 Task: Add the task  Develop a new online tool for employee onboarding to the section Design Review Sprint in the project AppWave and add a Due Date to the respective task as 2023/10/27
Action: Mouse moved to (37, 301)
Screenshot: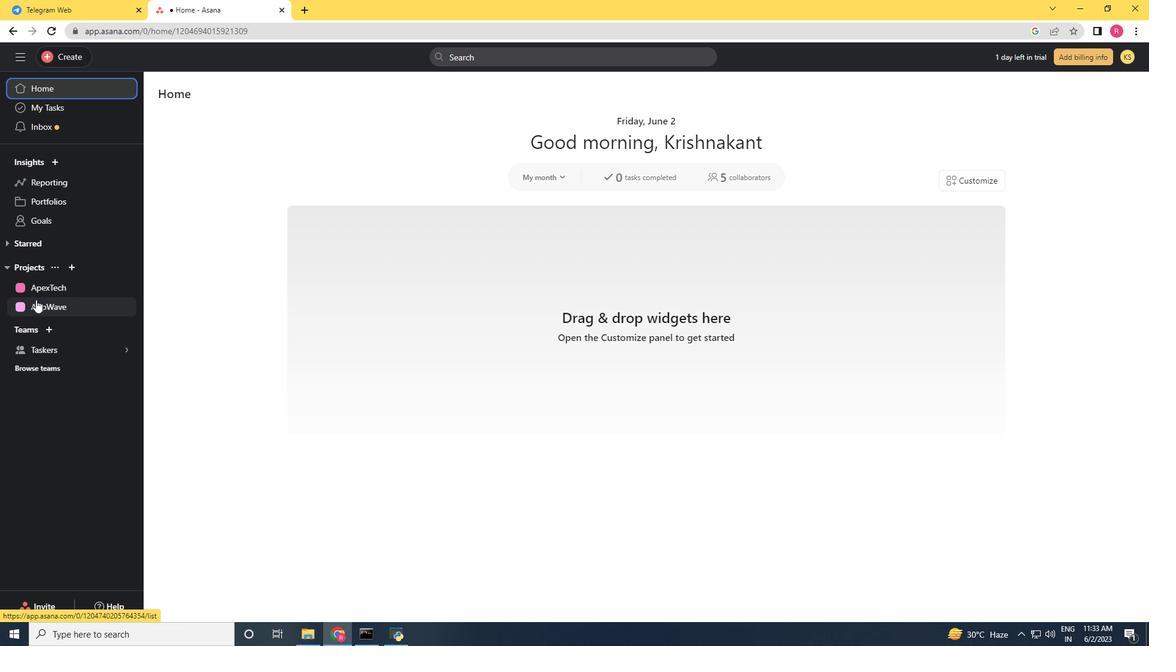 
Action: Mouse pressed left at (37, 301)
Screenshot: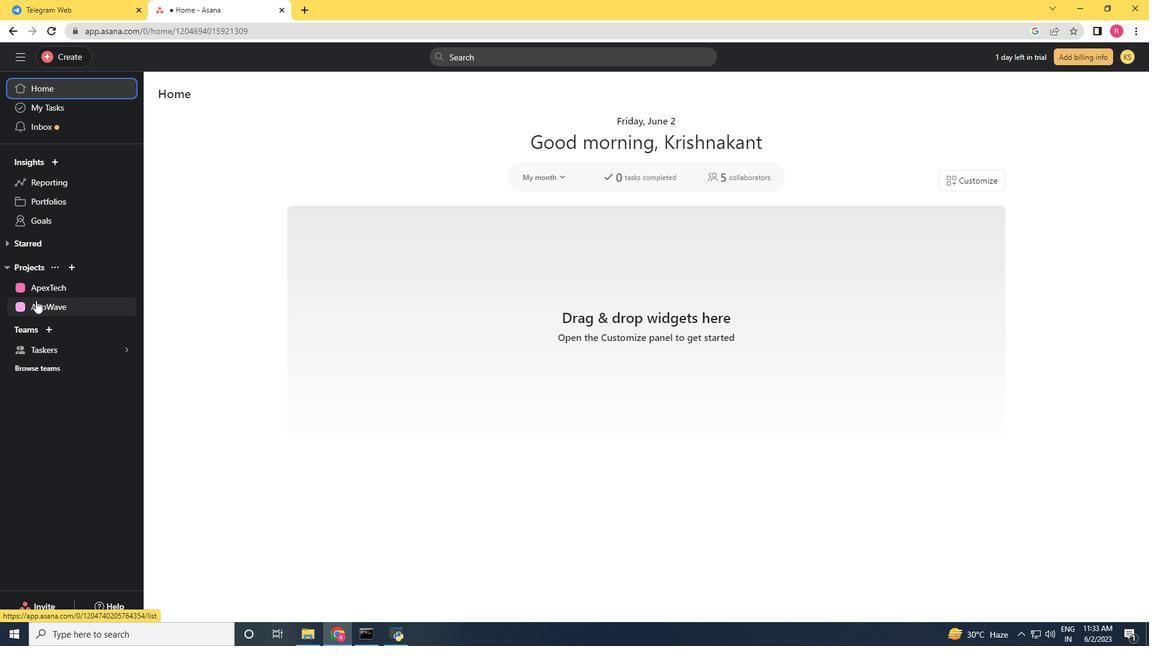 
Action: Mouse moved to (41, 304)
Screenshot: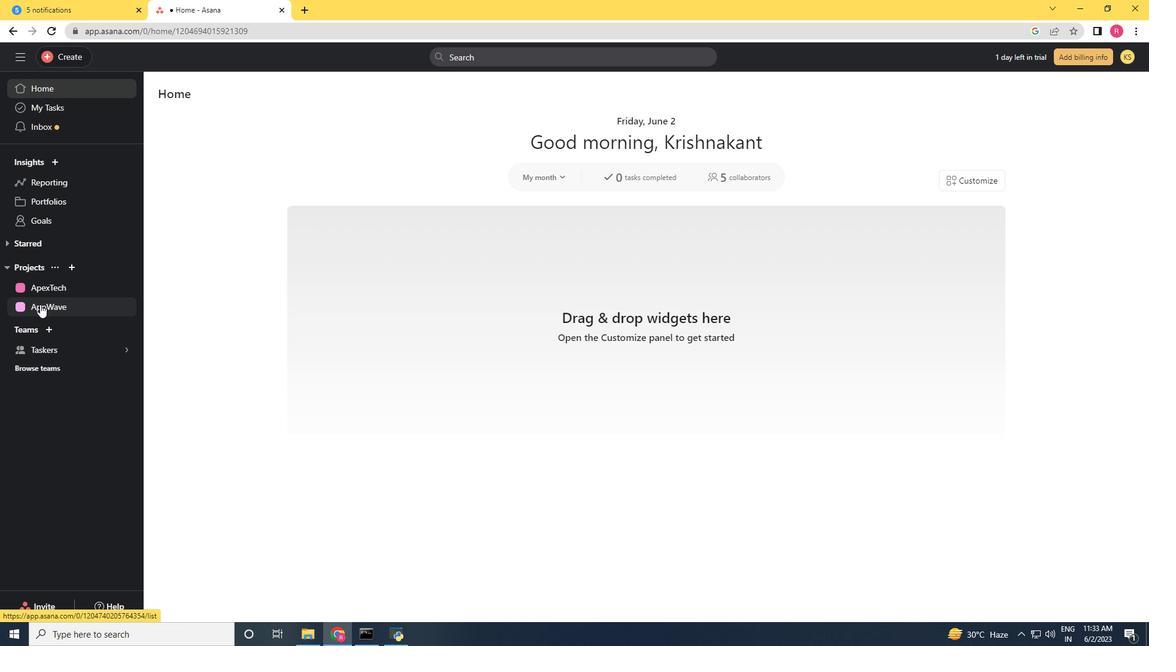 
Action: Mouse pressed left at (41, 304)
Screenshot: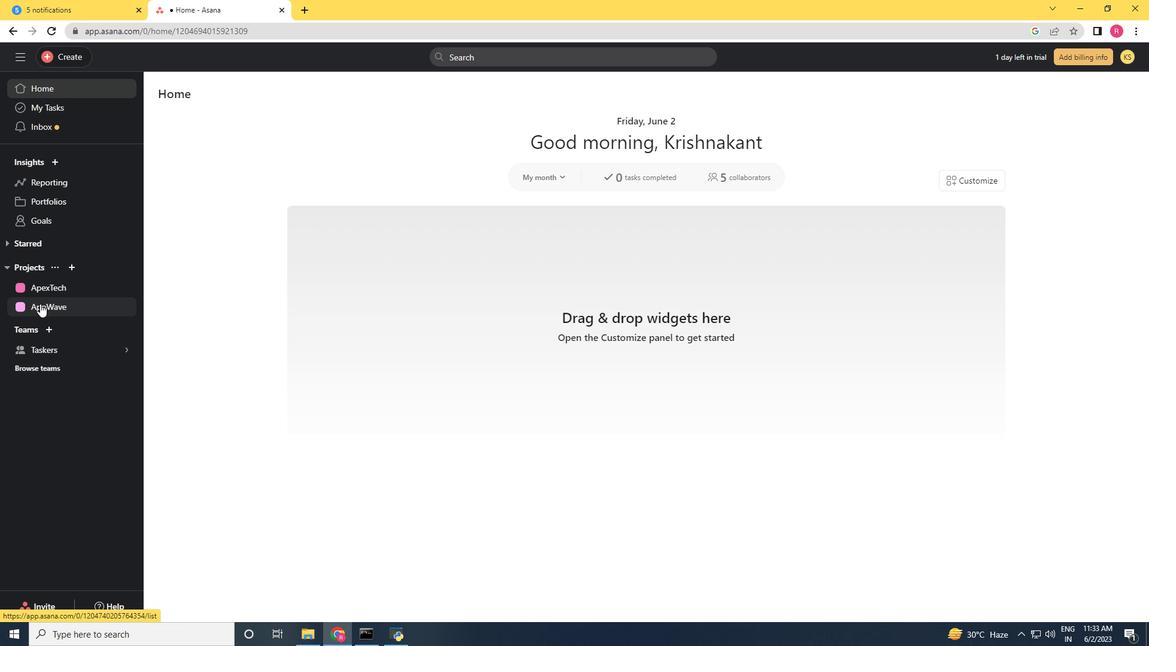 
Action: Mouse moved to (776, 268)
Screenshot: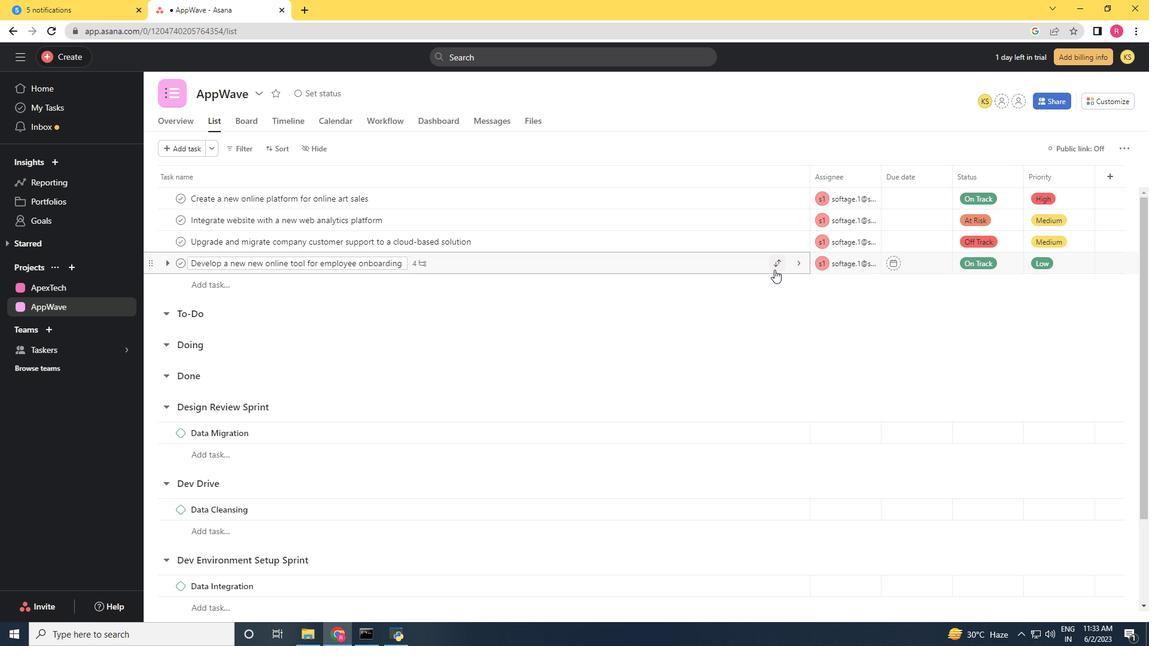 
Action: Mouse pressed left at (776, 268)
Screenshot: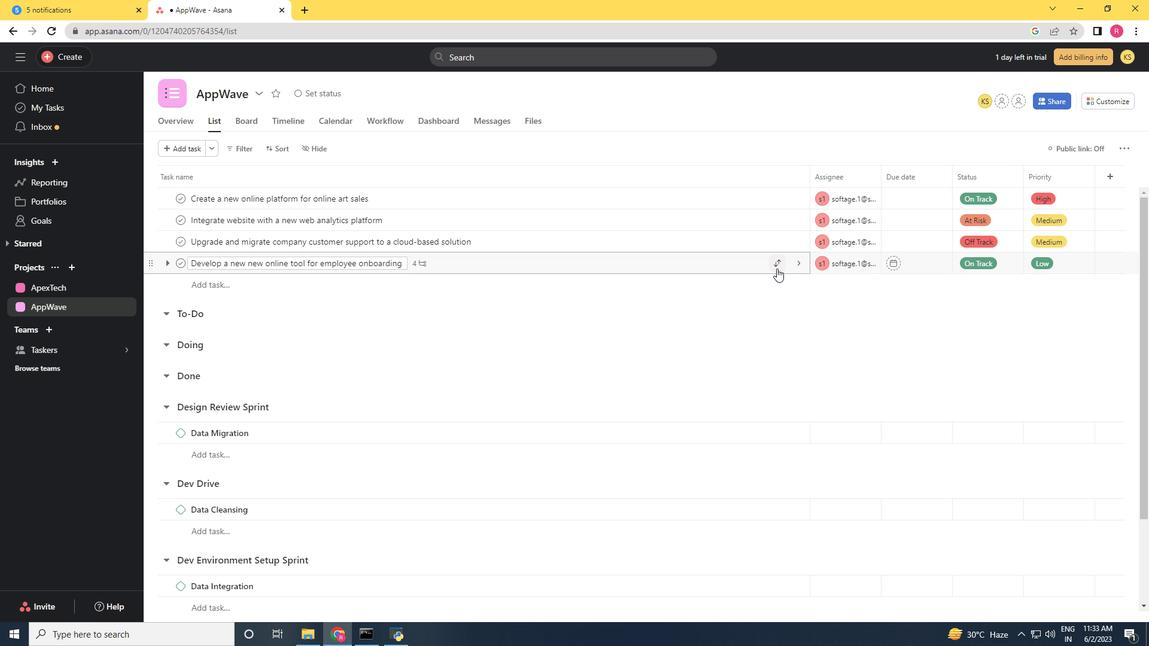 
Action: Mouse moved to (735, 393)
Screenshot: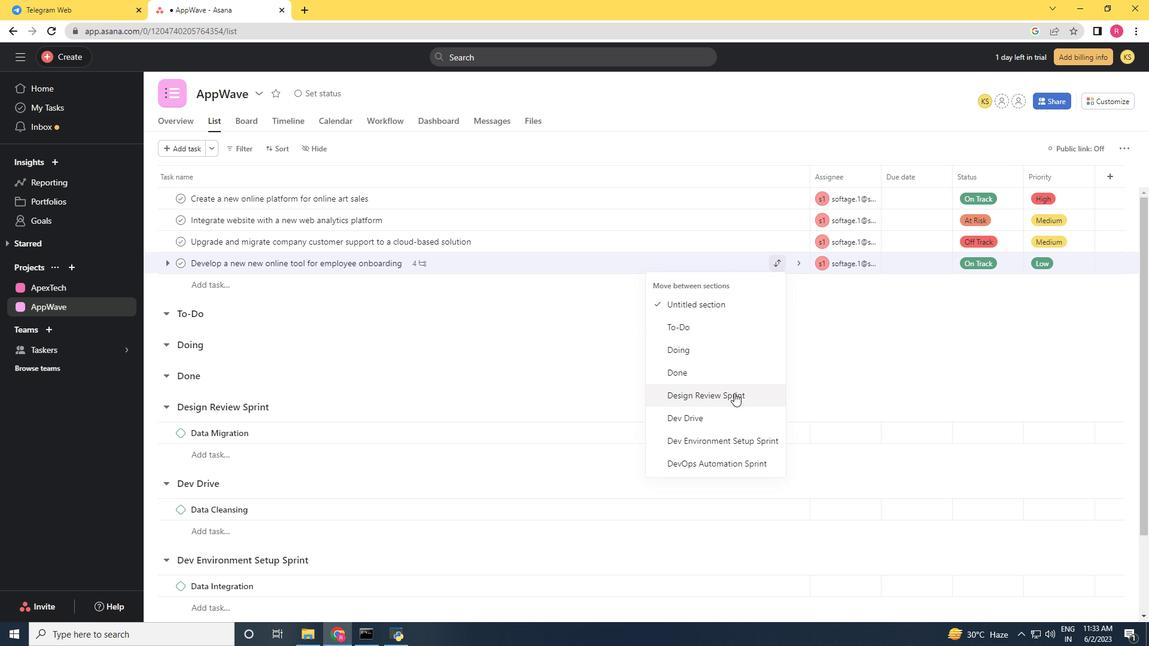 
Action: Mouse pressed left at (735, 393)
Screenshot: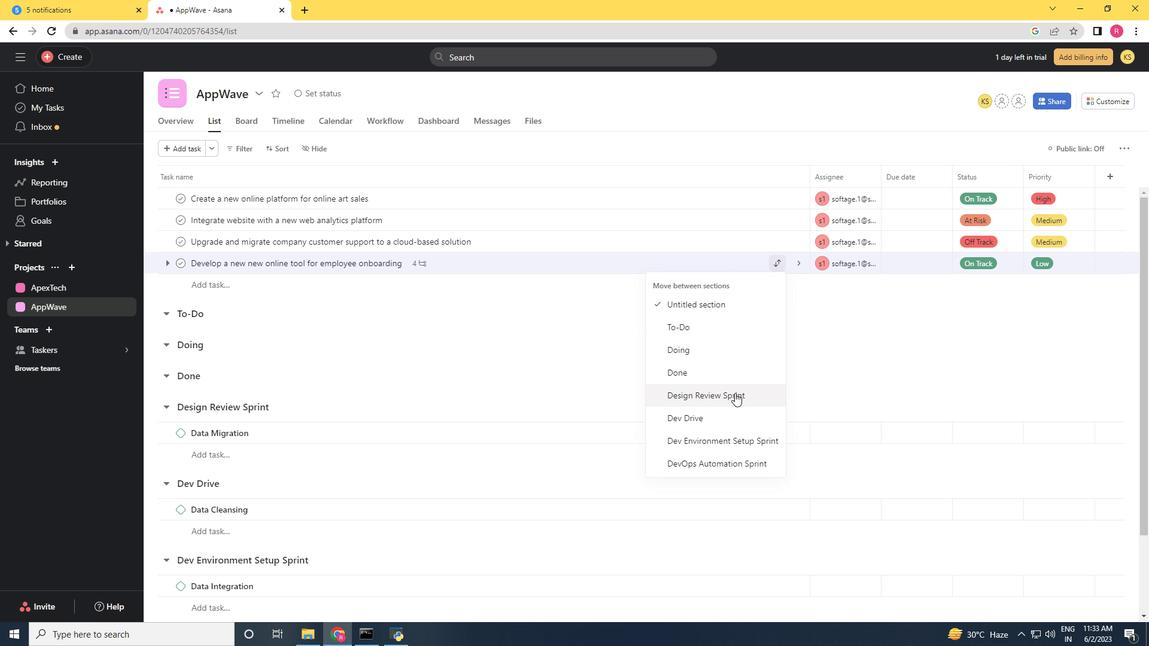 
Action: Mouse moved to (635, 421)
Screenshot: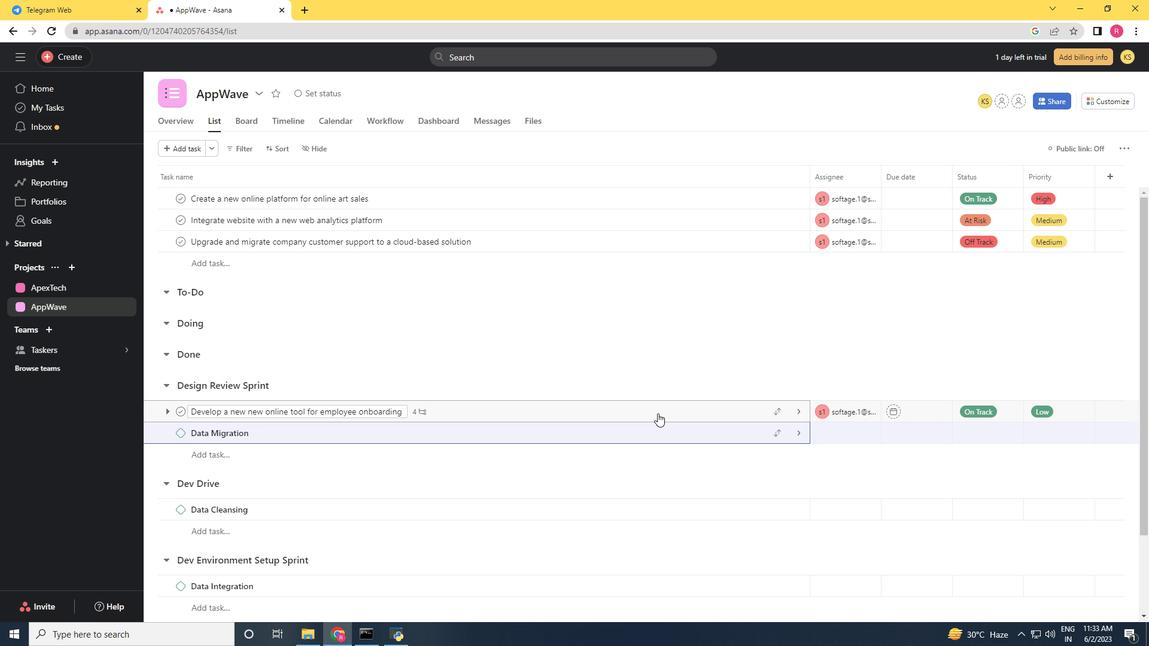 
Action: Mouse pressed left at (635, 421)
Screenshot: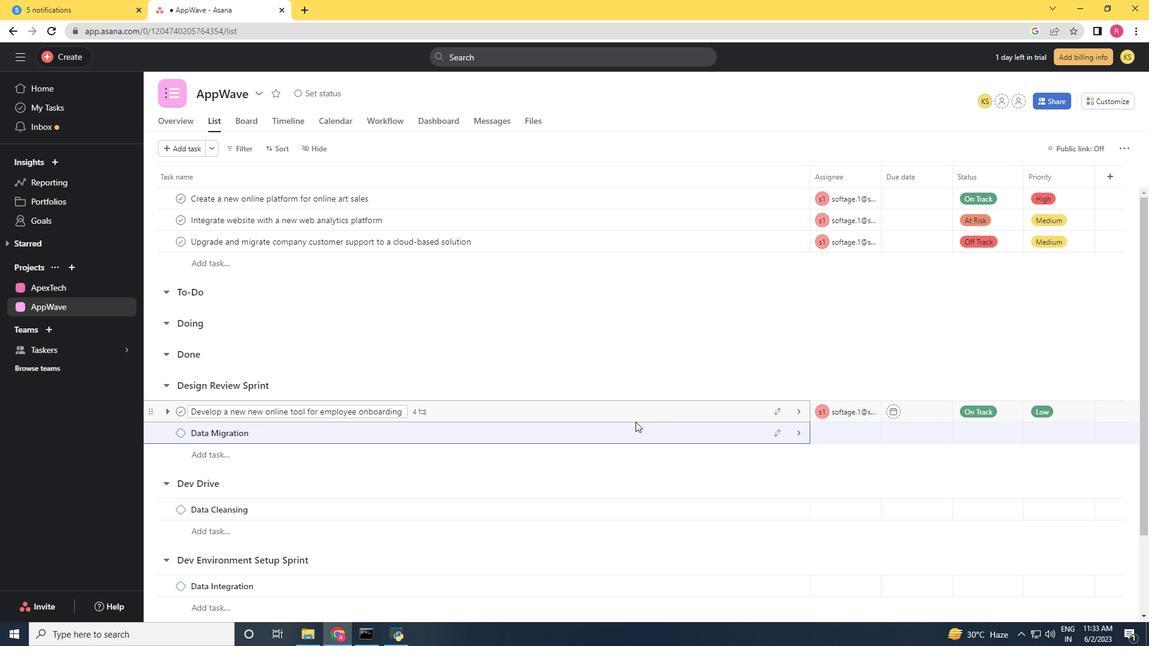 
Action: Mouse moved to (594, 402)
Screenshot: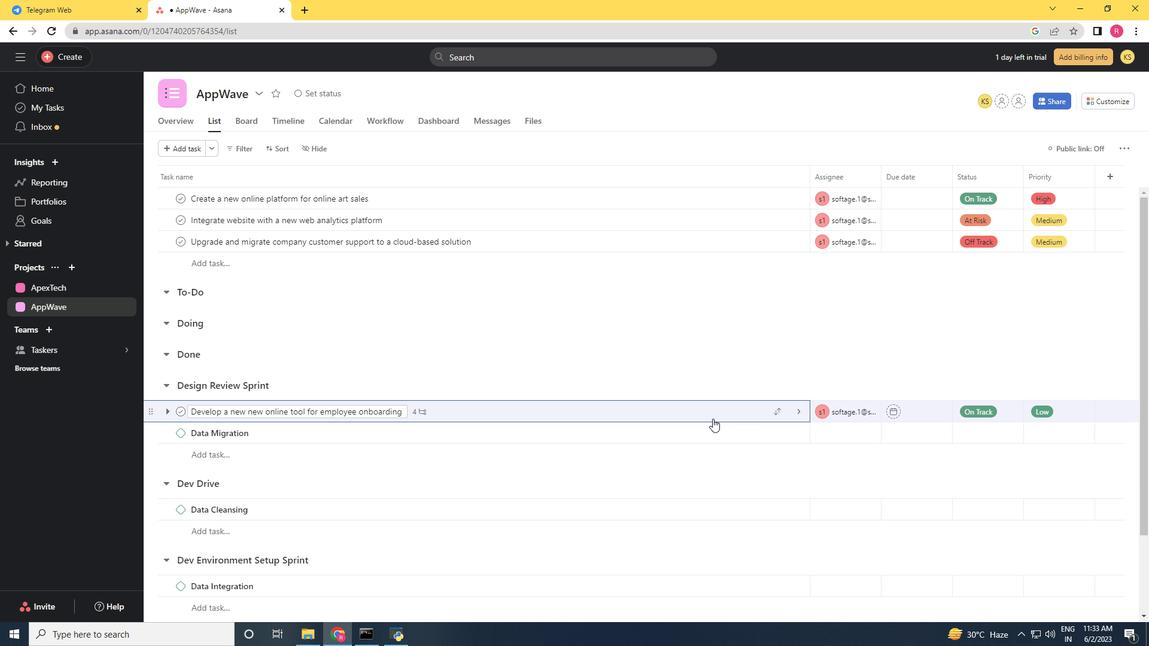 
Action: Mouse pressed left at (594, 402)
Screenshot: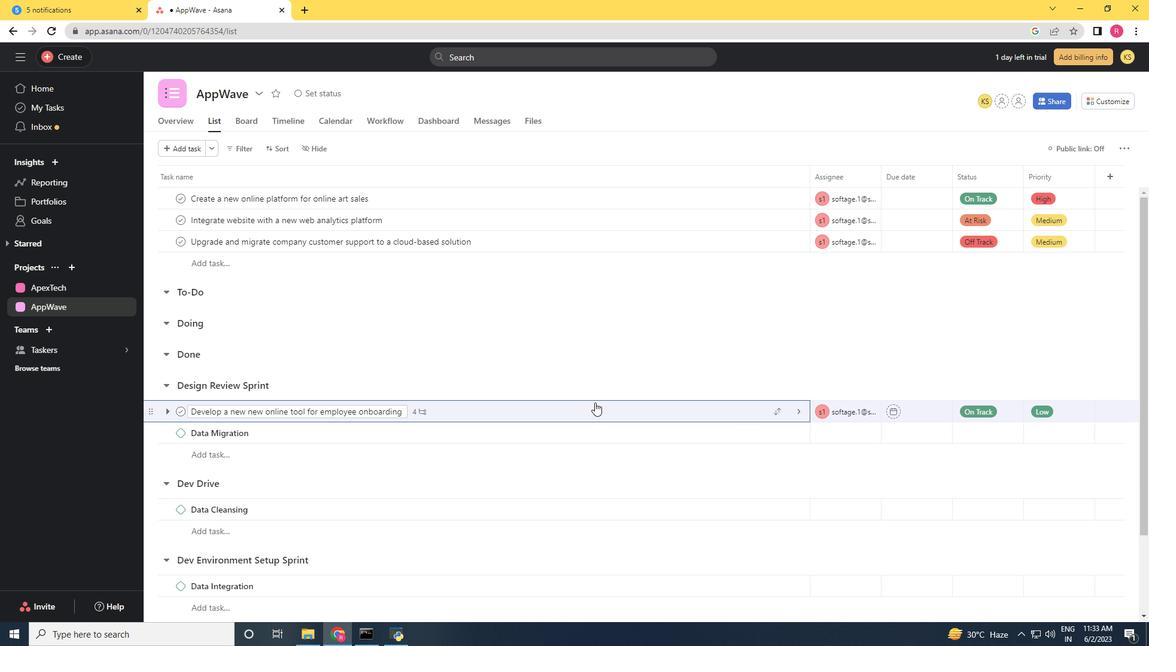 
Action: Mouse moved to (891, 260)
Screenshot: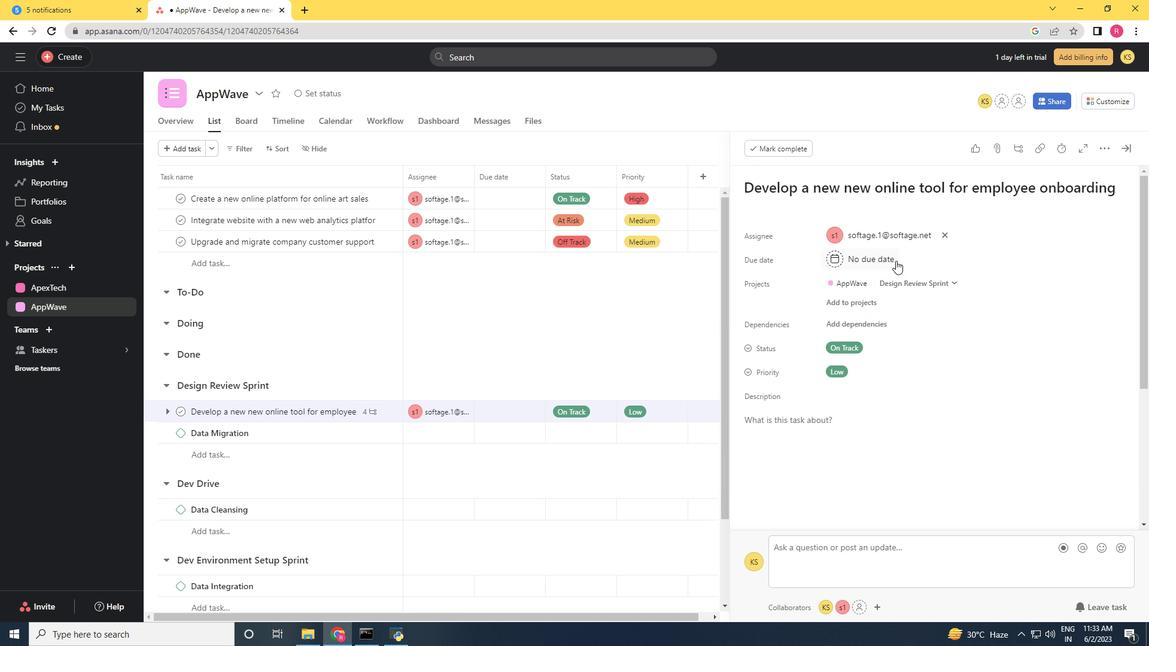 
Action: Mouse pressed left at (891, 260)
Screenshot: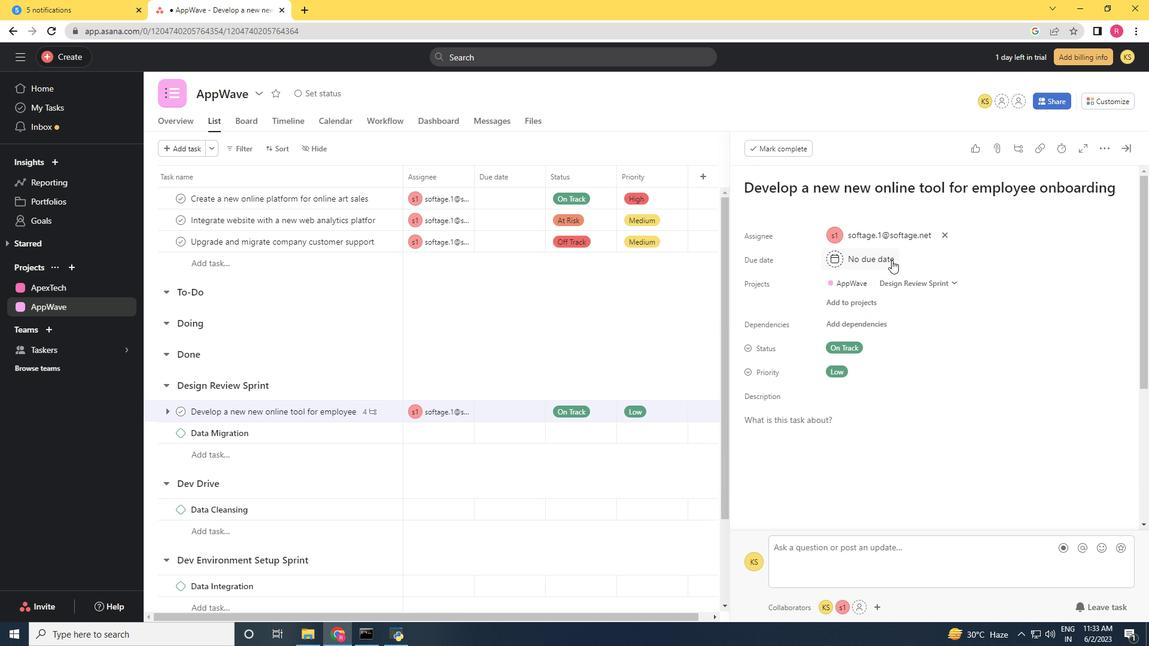 
Action: Mouse moved to (972, 320)
Screenshot: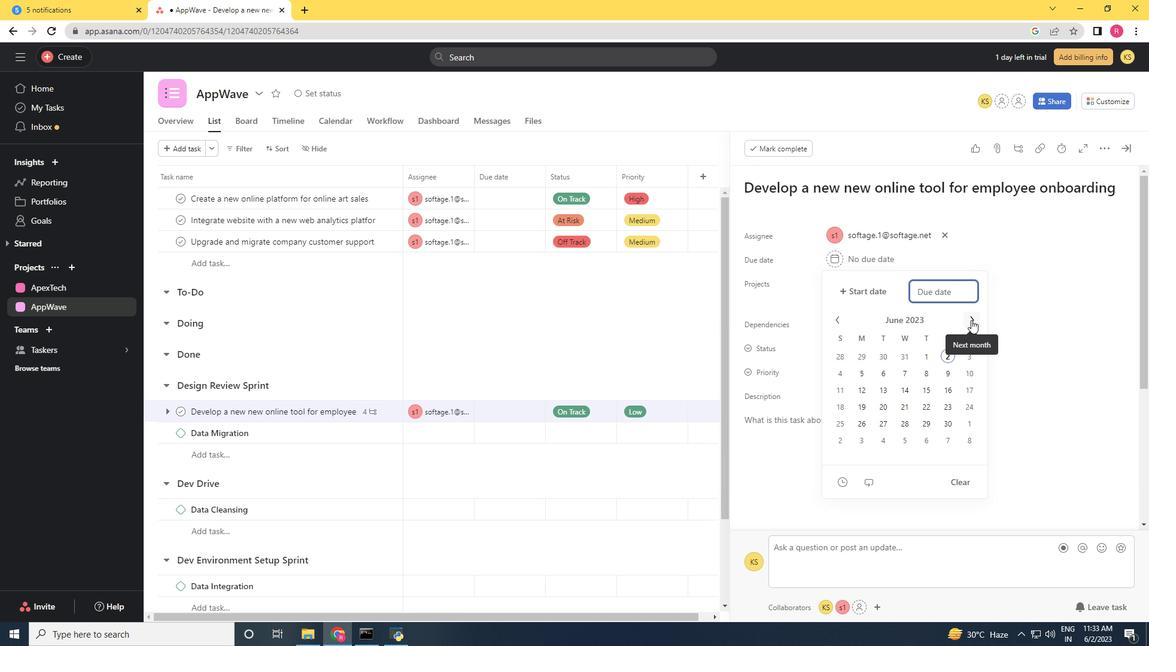 
Action: Mouse pressed left at (972, 320)
Screenshot: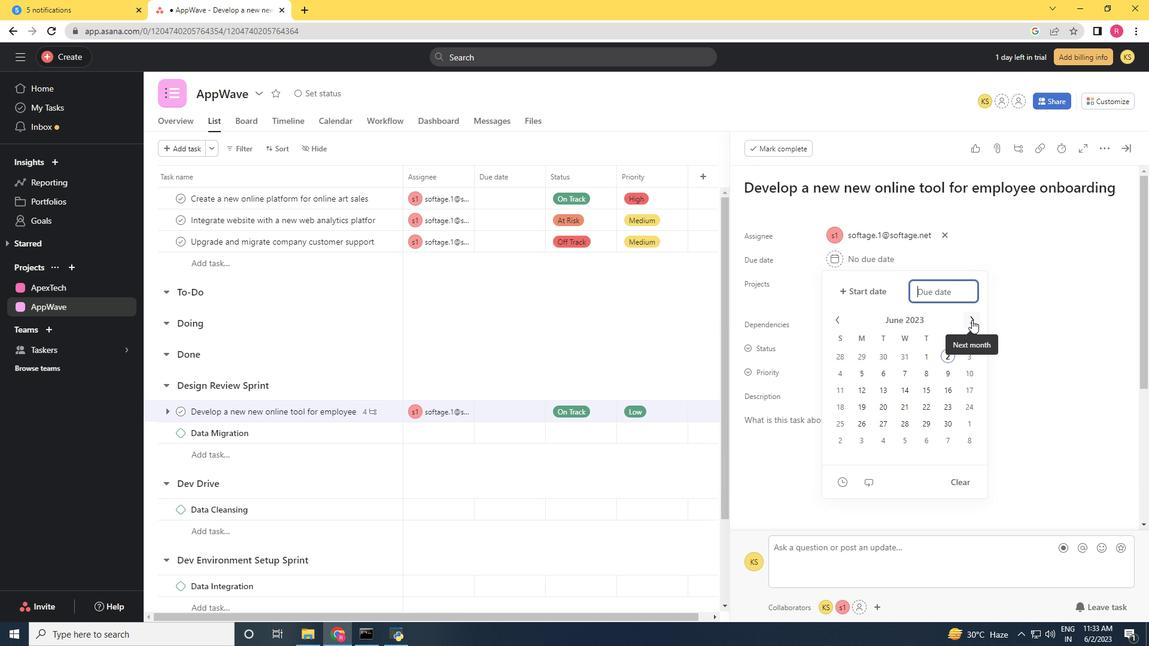 
Action: Mouse pressed left at (972, 320)
Screenshot: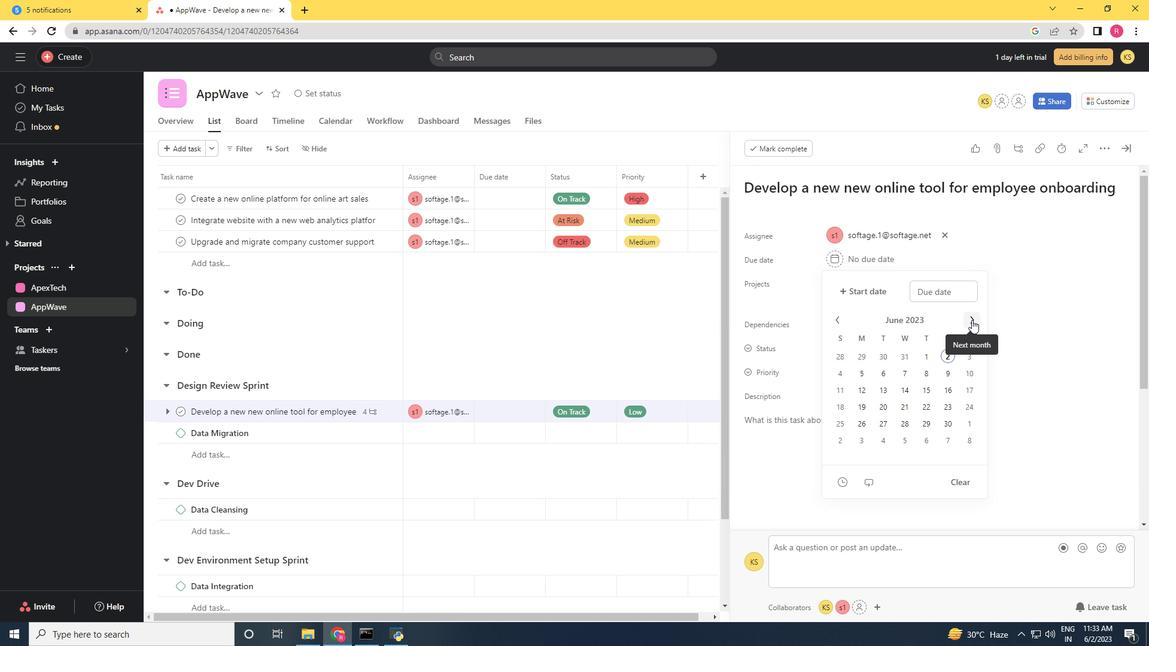 
Action: Mouse pressed left at (972, 320)
Screenshot: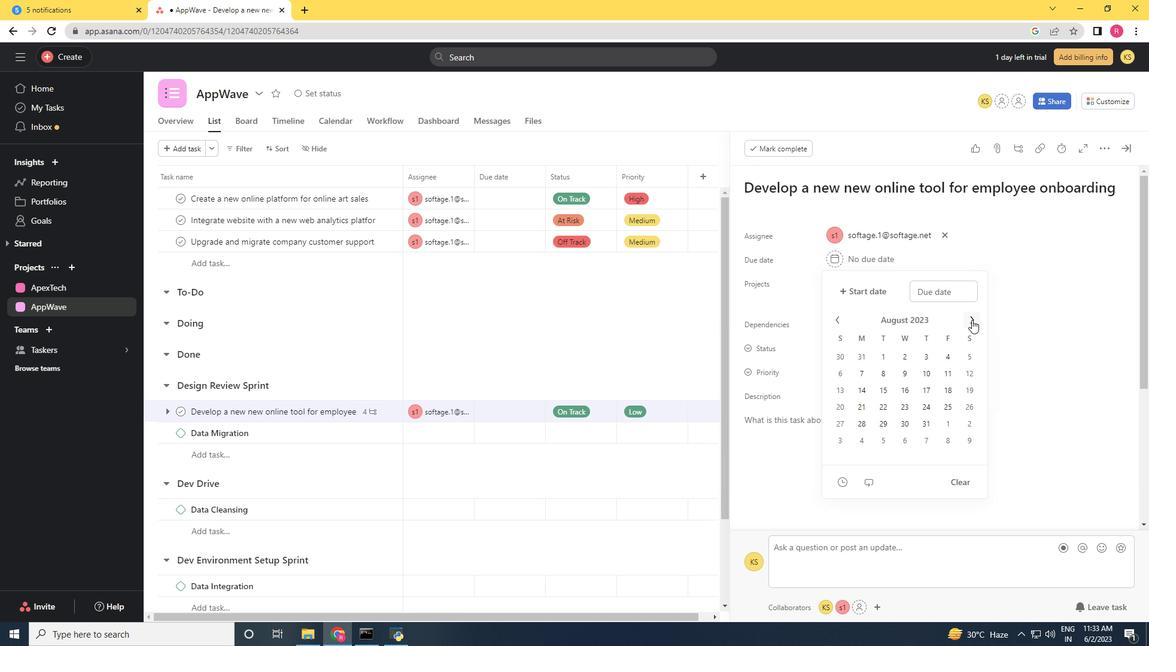 
Action: Mouse pressed left at (972, 320)
Screenshot: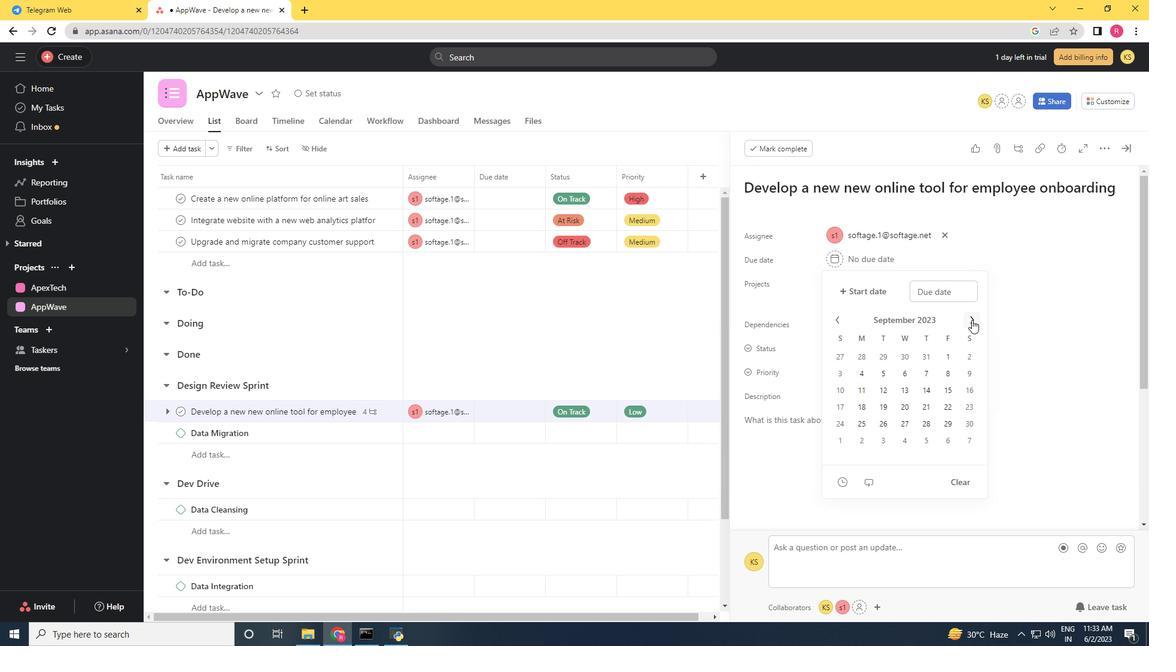 
Action: Mouse moved to (951, 413)
Screenshot: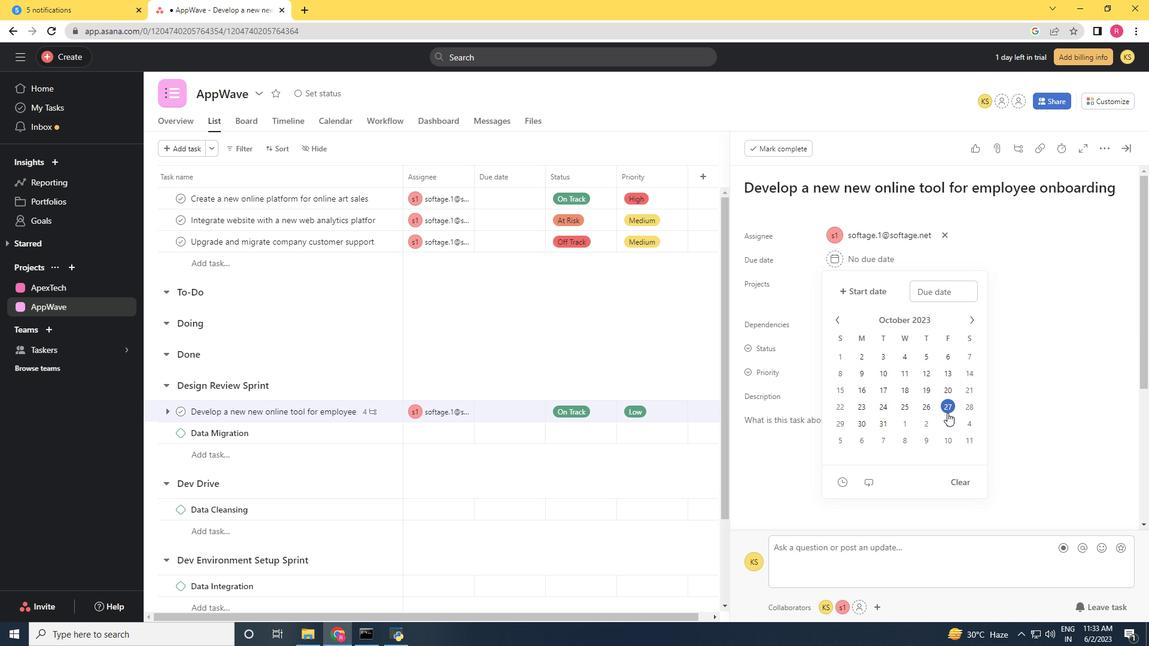 
Action: Mouse pressed left at (951, 413)
Screenshot: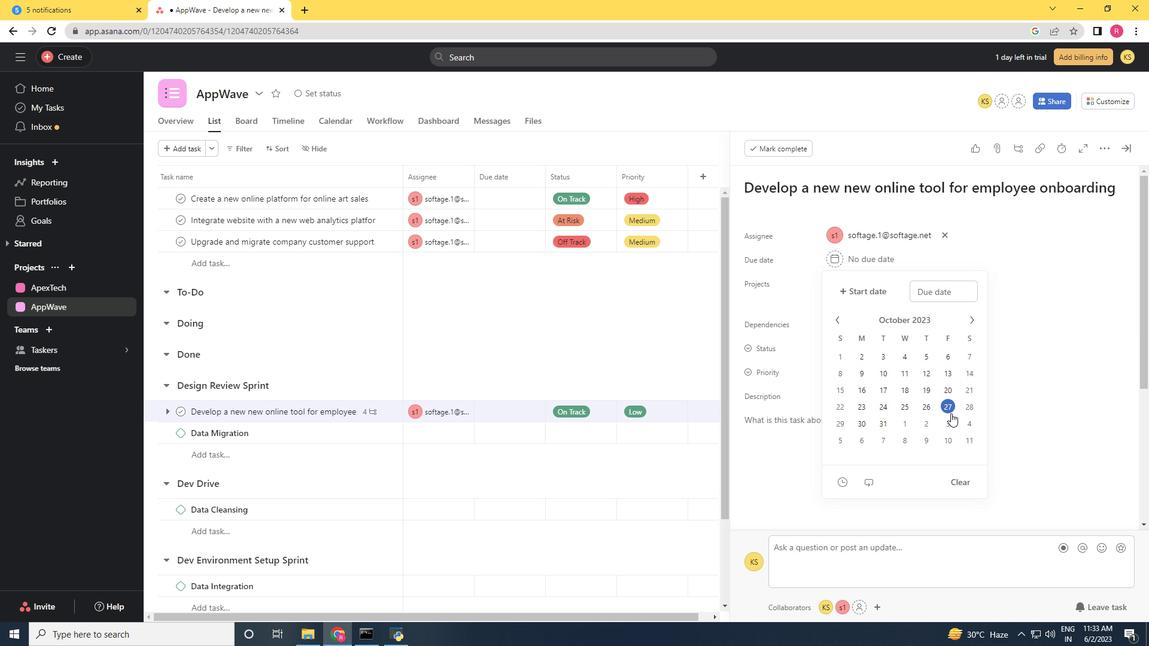 
Action: Mouse moved to (1028, 382)
Screenshot: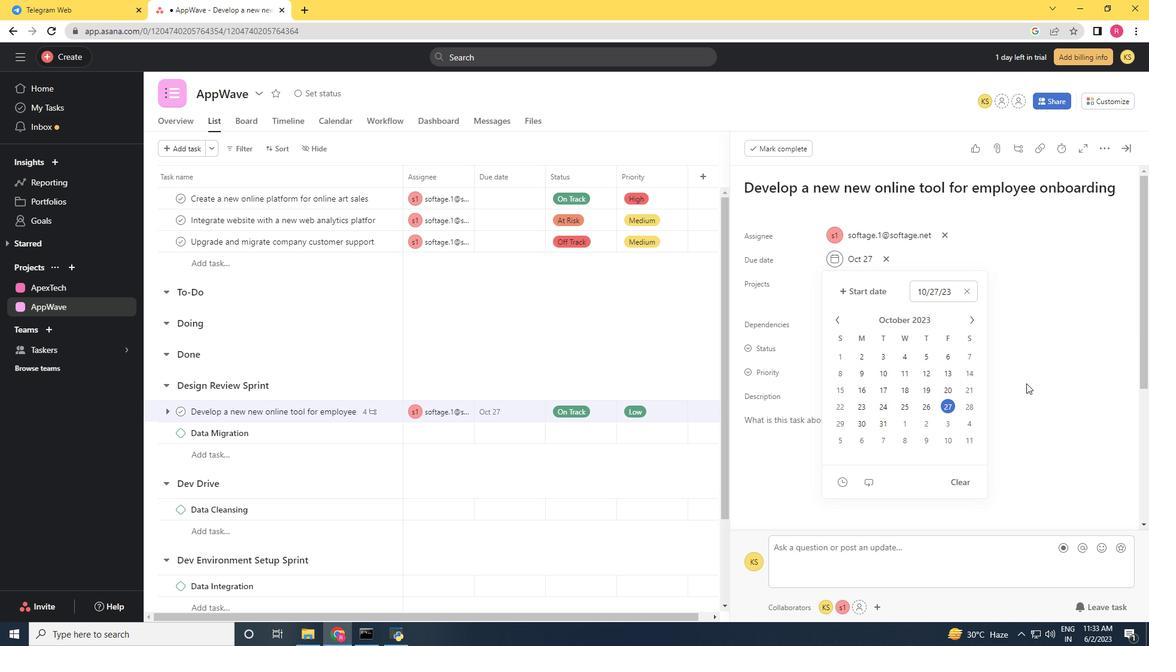 
Action: Mouse pressed left at (1028, 382)
Screenshot: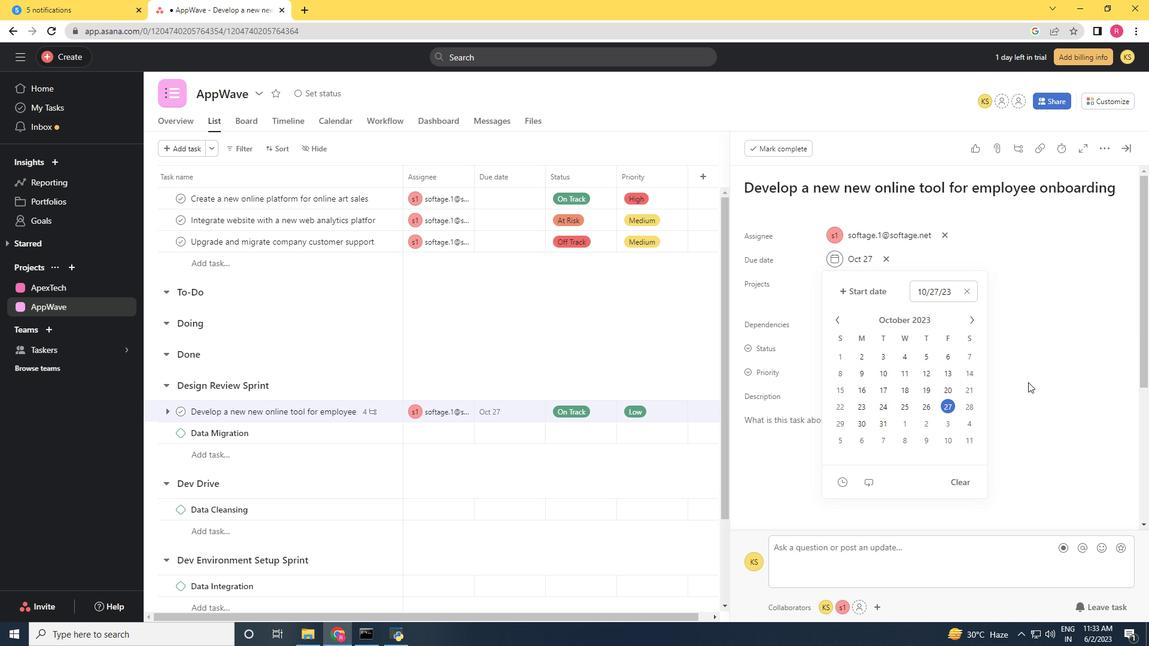
Action: Mouse moved to (1124, 146)
Screenshot: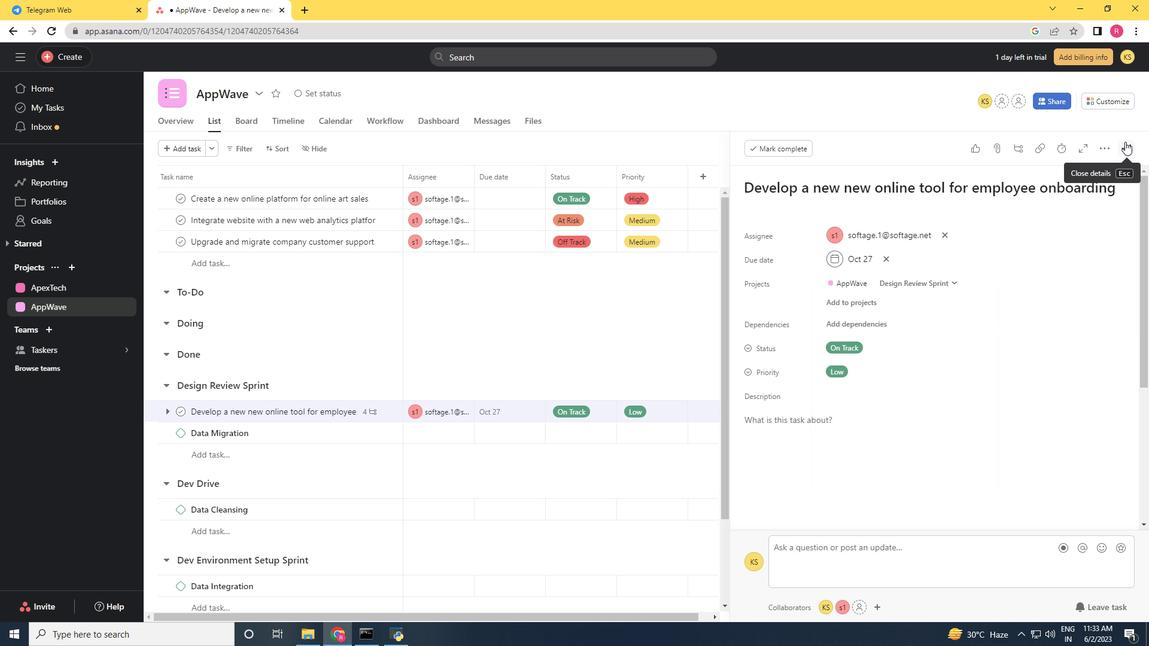 
Action: Mouse pressed left at (1124, 146)
Screenshot: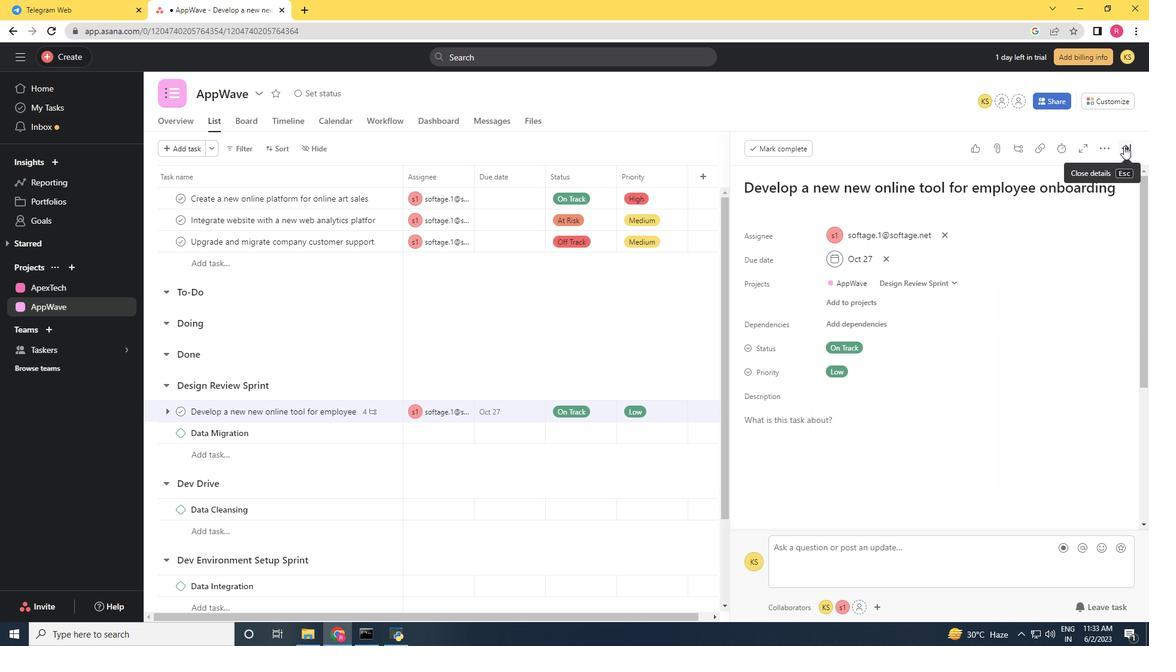 
Action: Mouse moved to (837, 326)
Screenshot: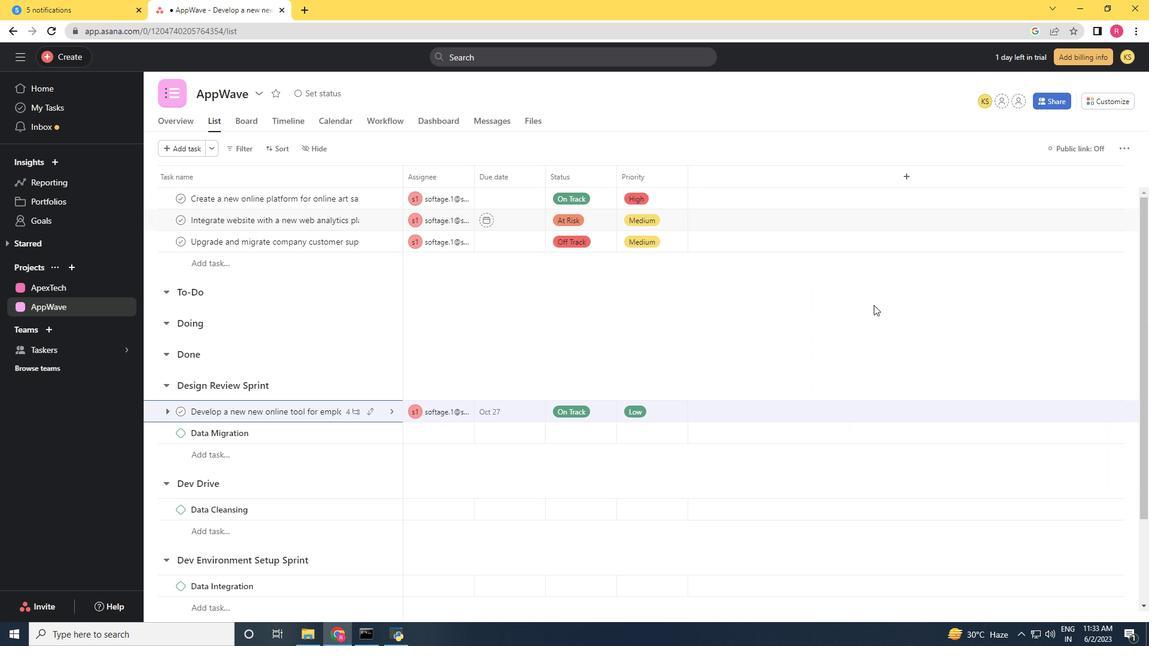 
